 Task: Explore satellite view of the Grand Canyon.
Action: Mouse moved to (108, 35)
Screenshot: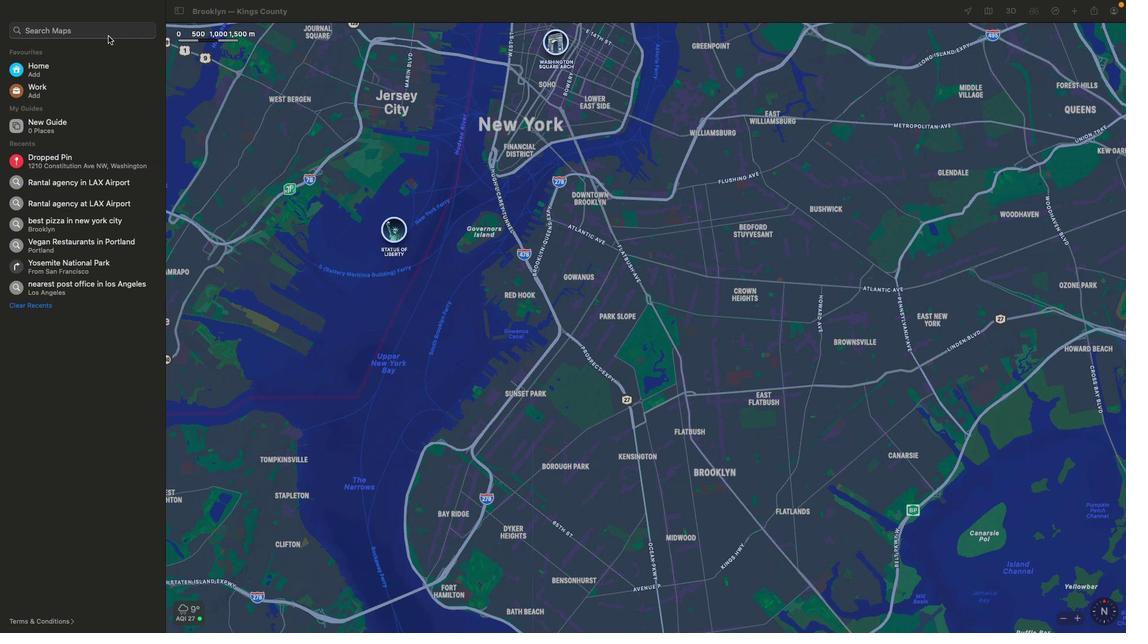 
Action: Mouse pressed left at (108, 35)
Screenshot: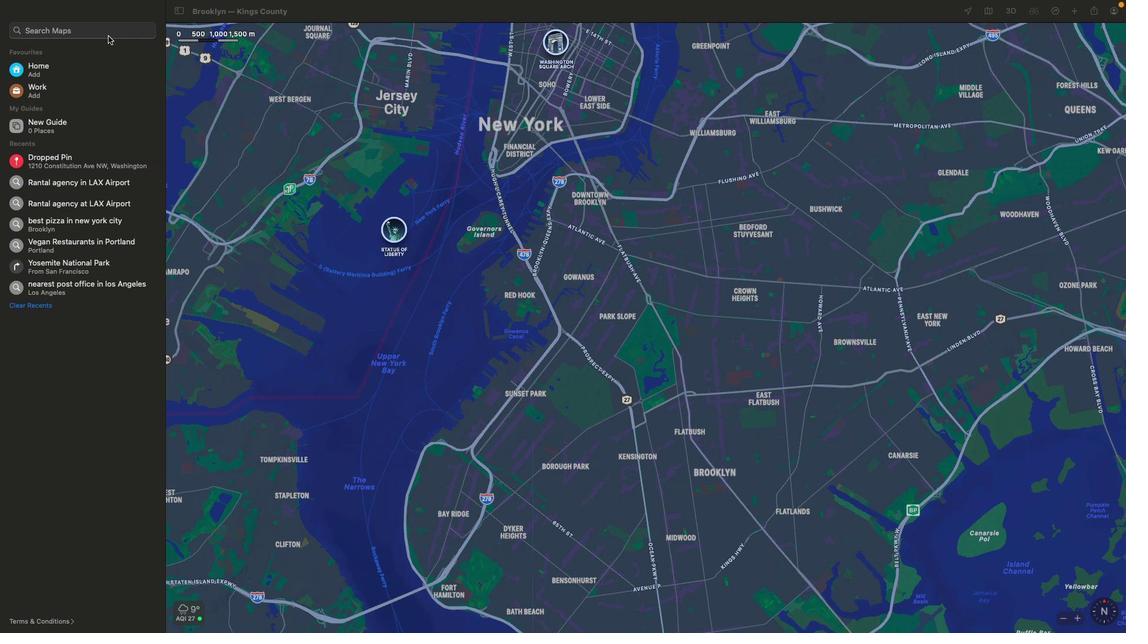
Action: Key pressed Key.shiftKey.shift'G''r''a''n''d'Key.spaceKey.shift'C''a''n''y''o''n'Key.spaceKey.enter
Screenshot: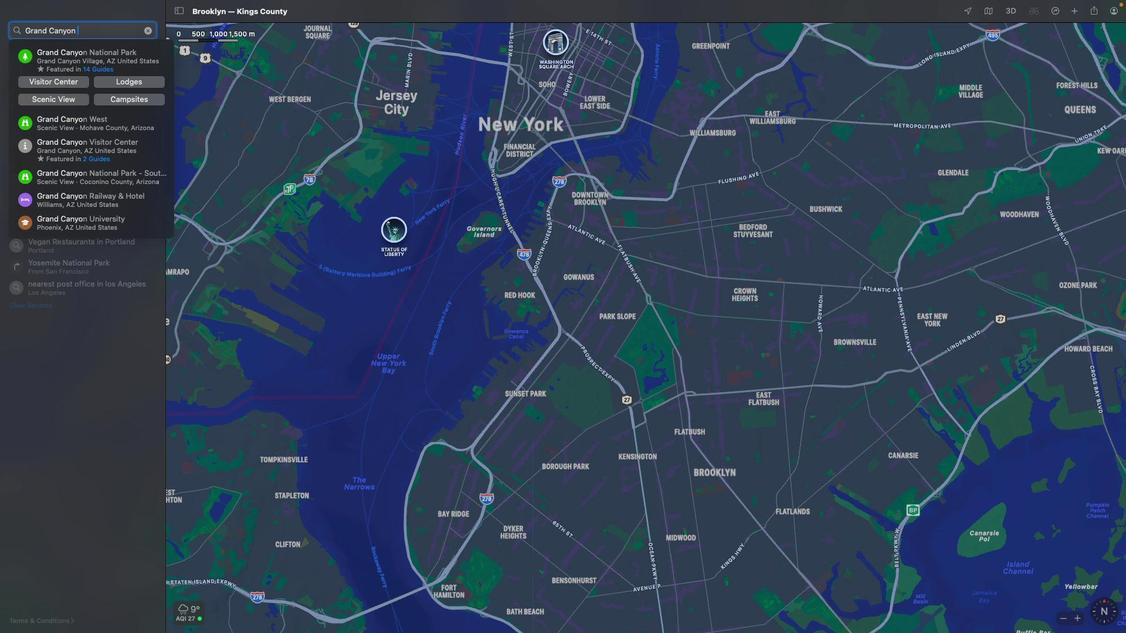 
Action: Mouse moved to (989, 12)
Screenshot: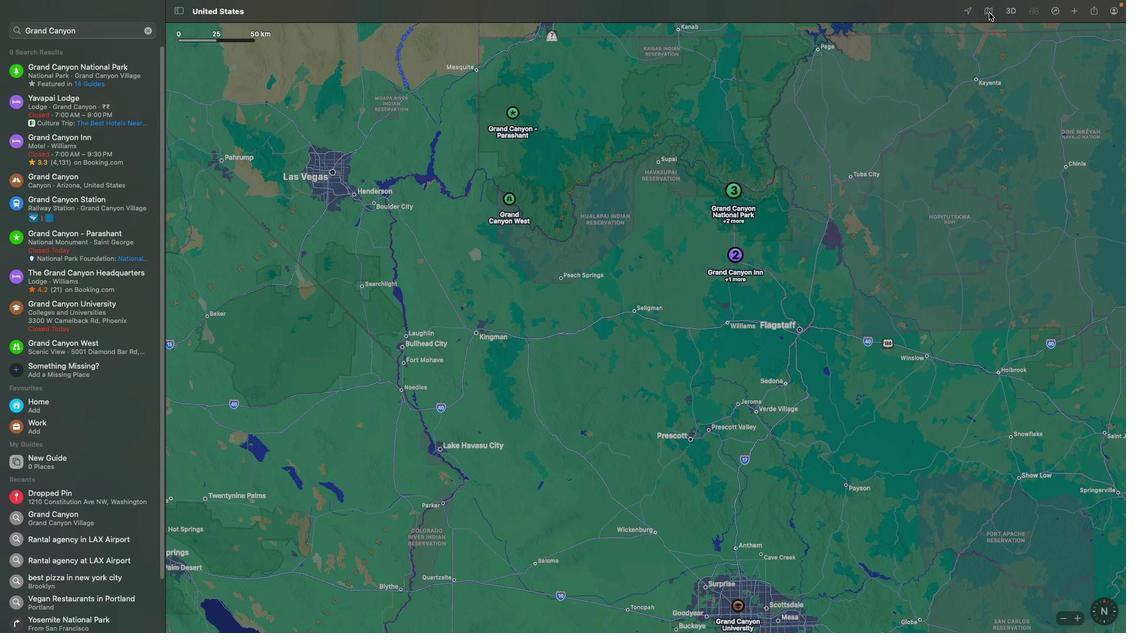 
Action: Mouse pressed left at (989, 12)
Screenshot: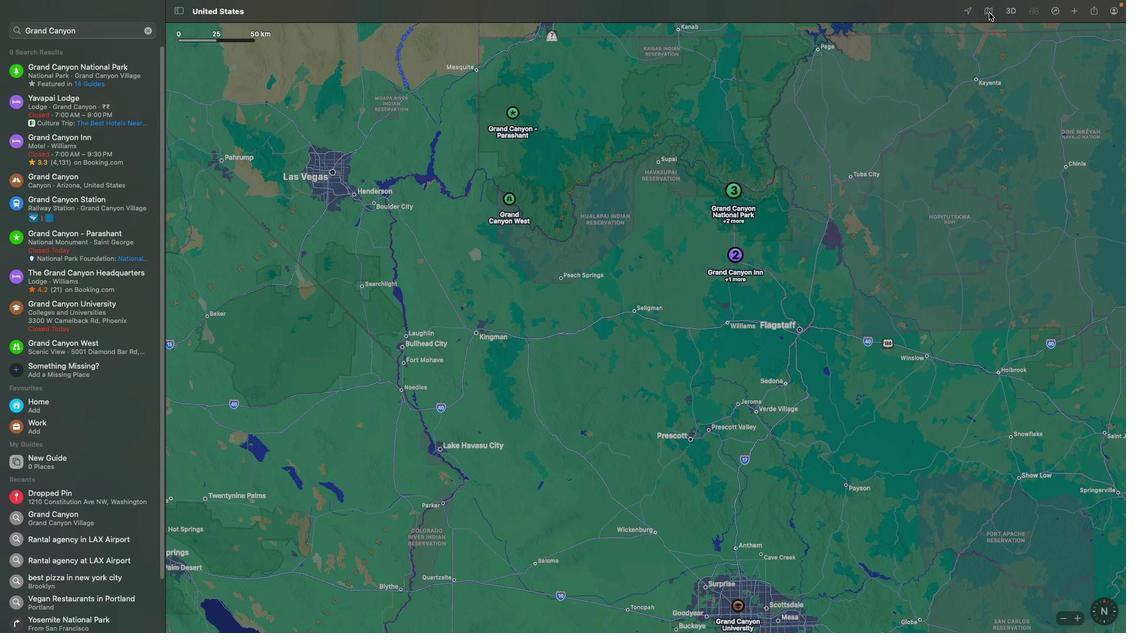 
Action: Mouse moved to (1009, 134)
Screenshot: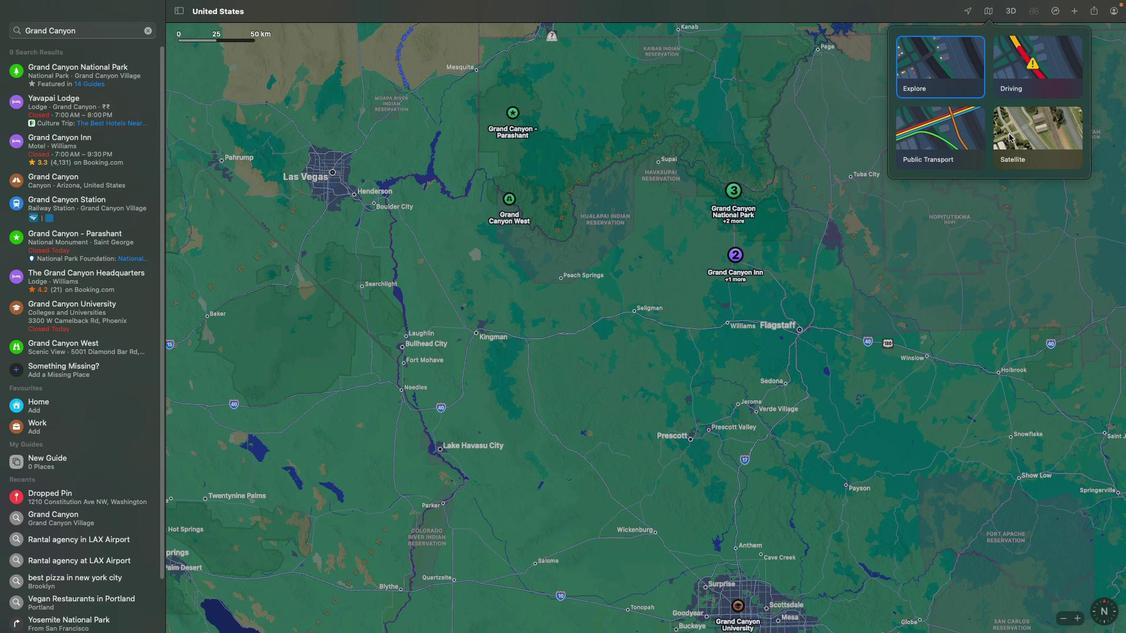 
Action: Mouse pressed left at (1009, 134)
Screenshot: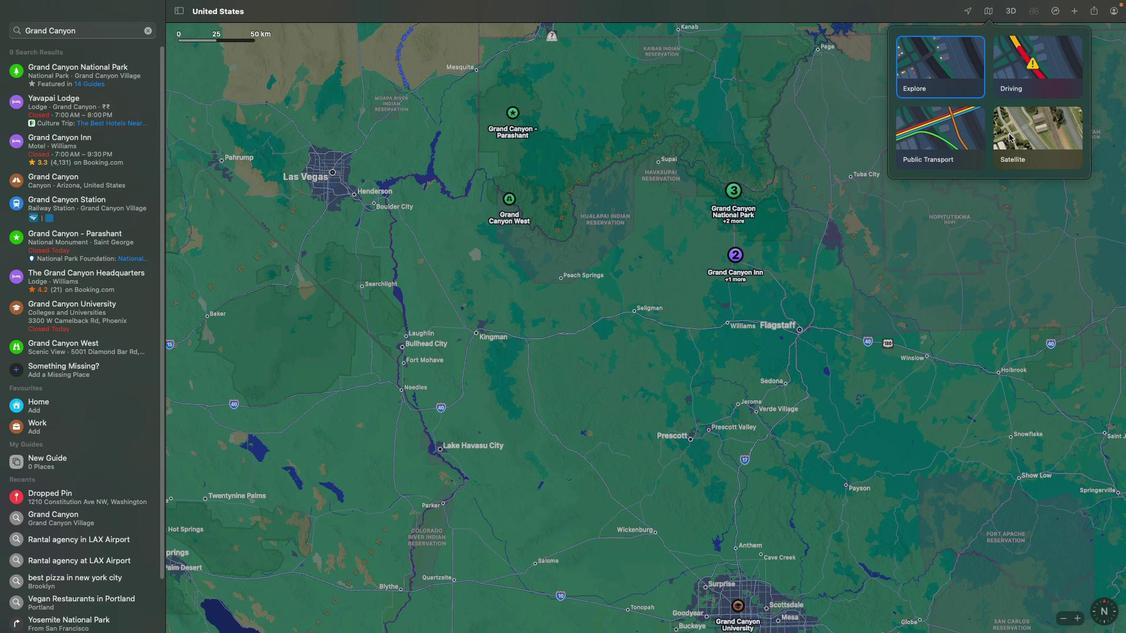 
Action: Mouse moved to (548, 258)
Screenshot: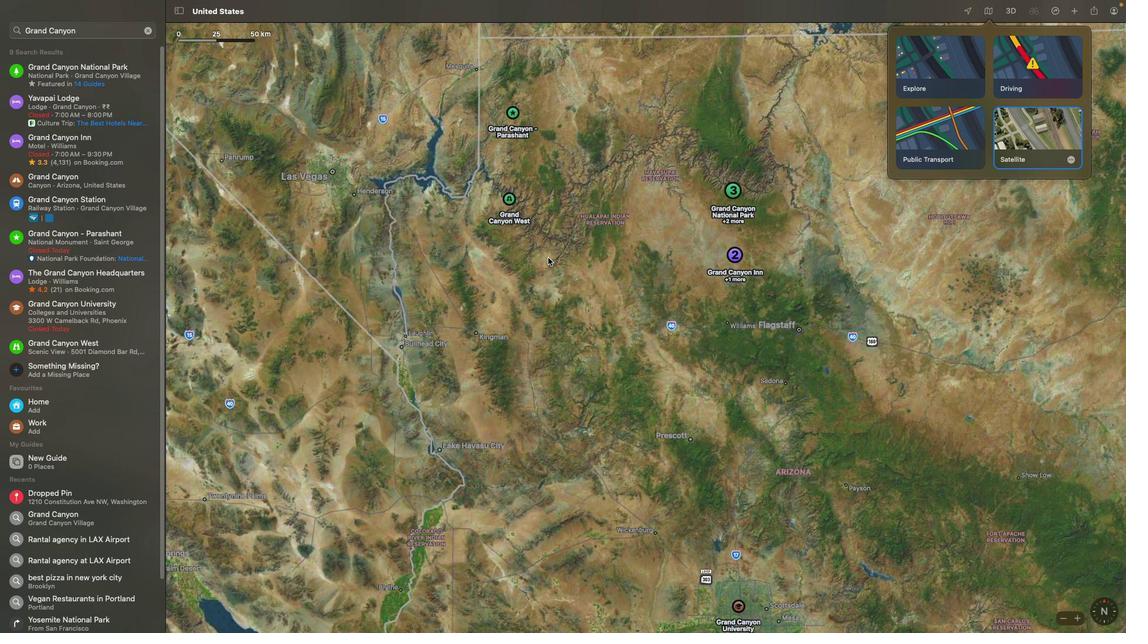 
